 Task: Add the action, sort the to do list then by the label green in ascending order.
Action: Mouse moved to (325, 201)
Screenshot: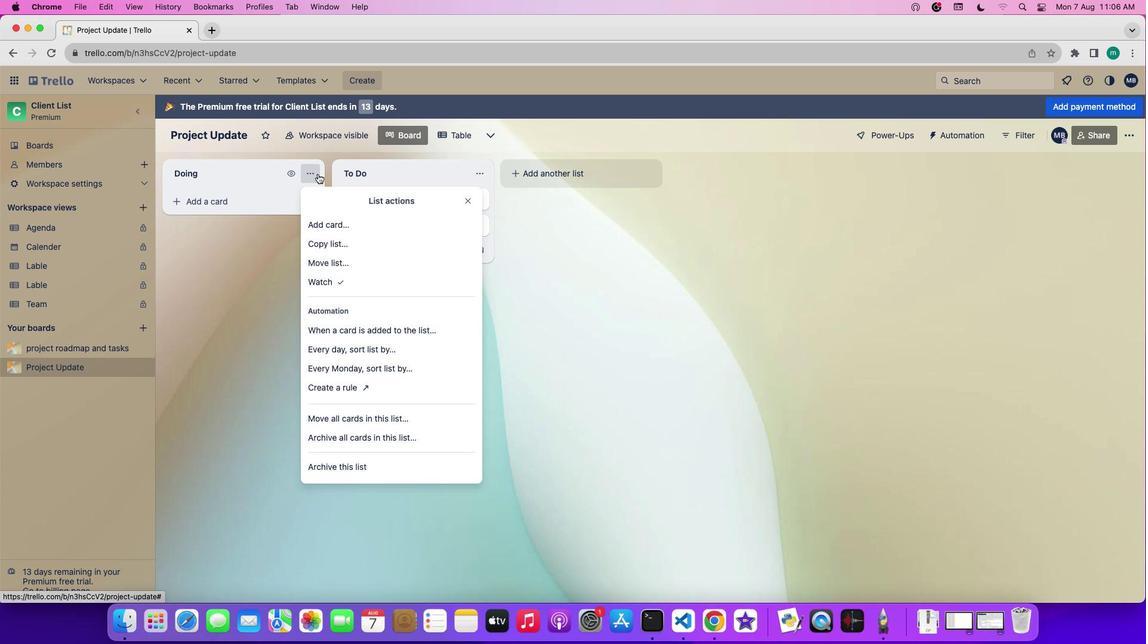 
Action: Mouse pressed left at (325, 201)
Screenshot: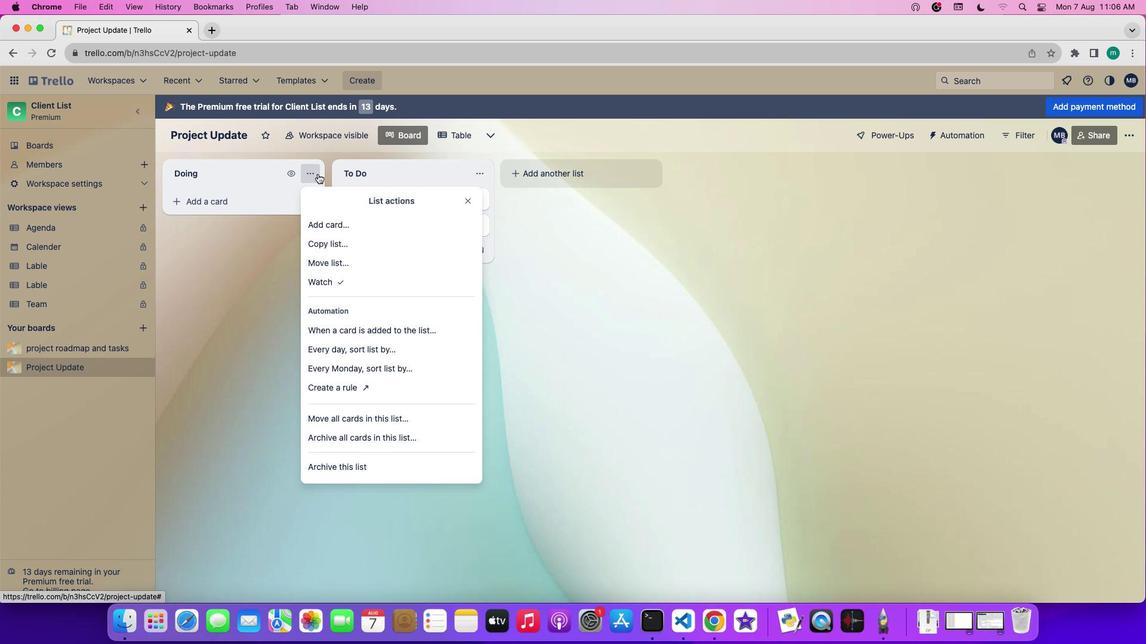 
Action: Mouse moved to (340, 379)
Screenshot: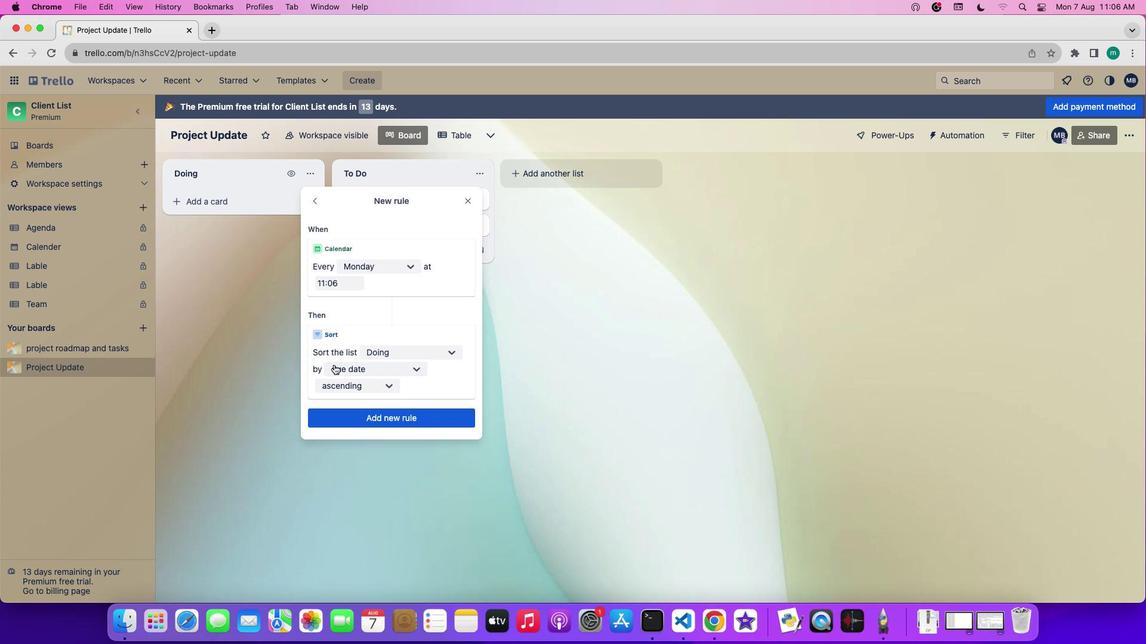 
Action: Mouse pressed left at (340, 379)
Screenshot: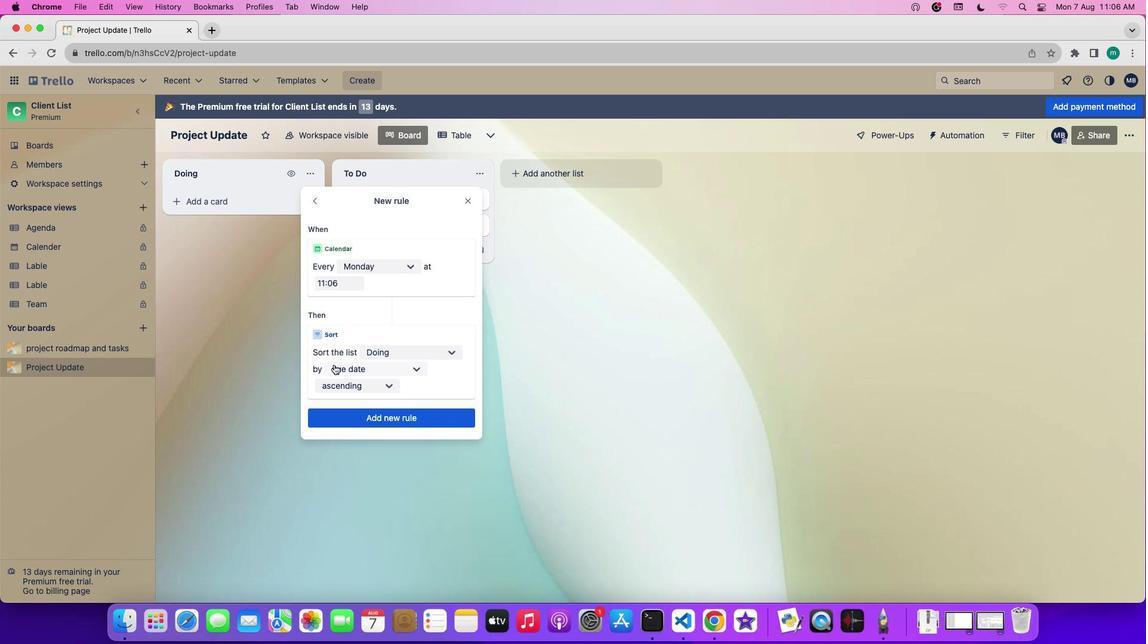 
Action: Mouse moved to (415, 370)
Screenshot: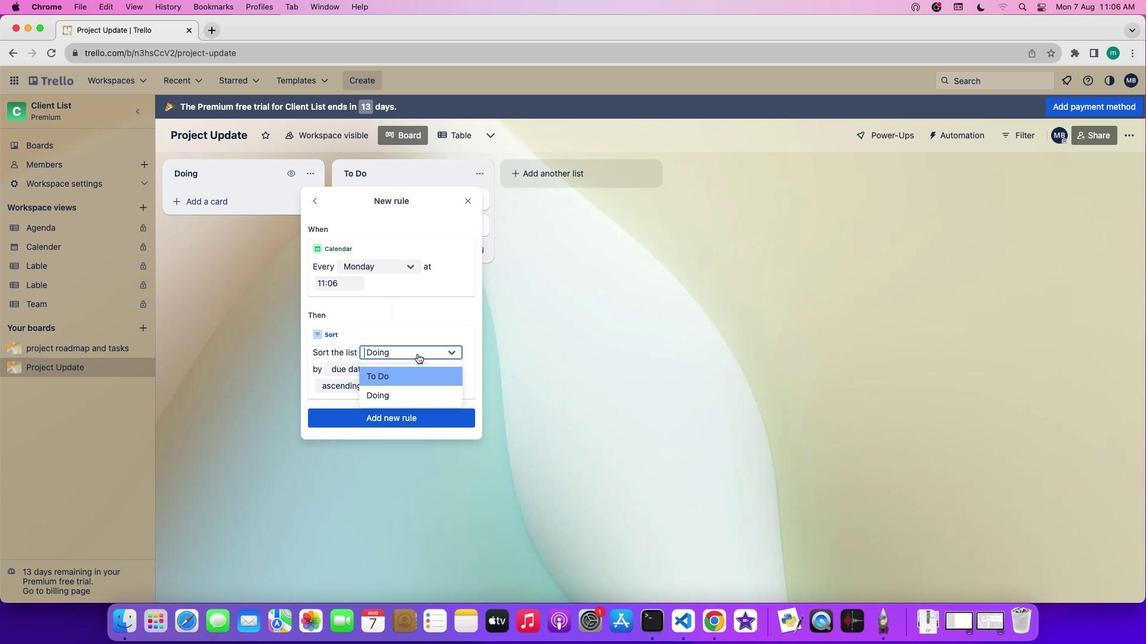 
Action: Mouse pressed left at (415, 370)
Screenshot: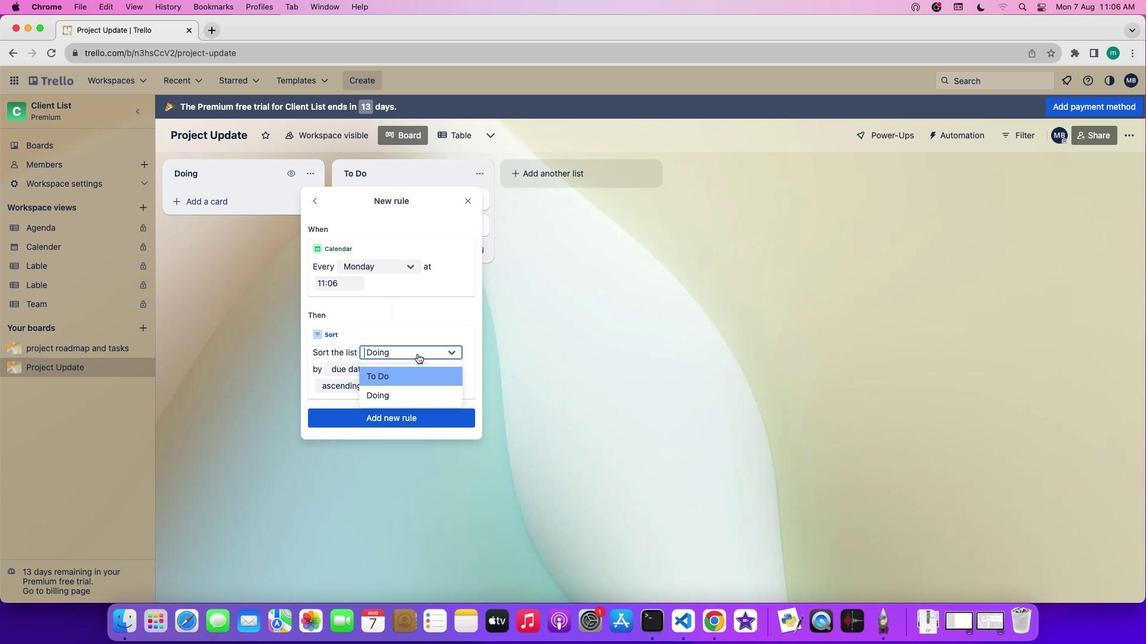 
Action: Mouse moved to (408, 393)
Screenshot: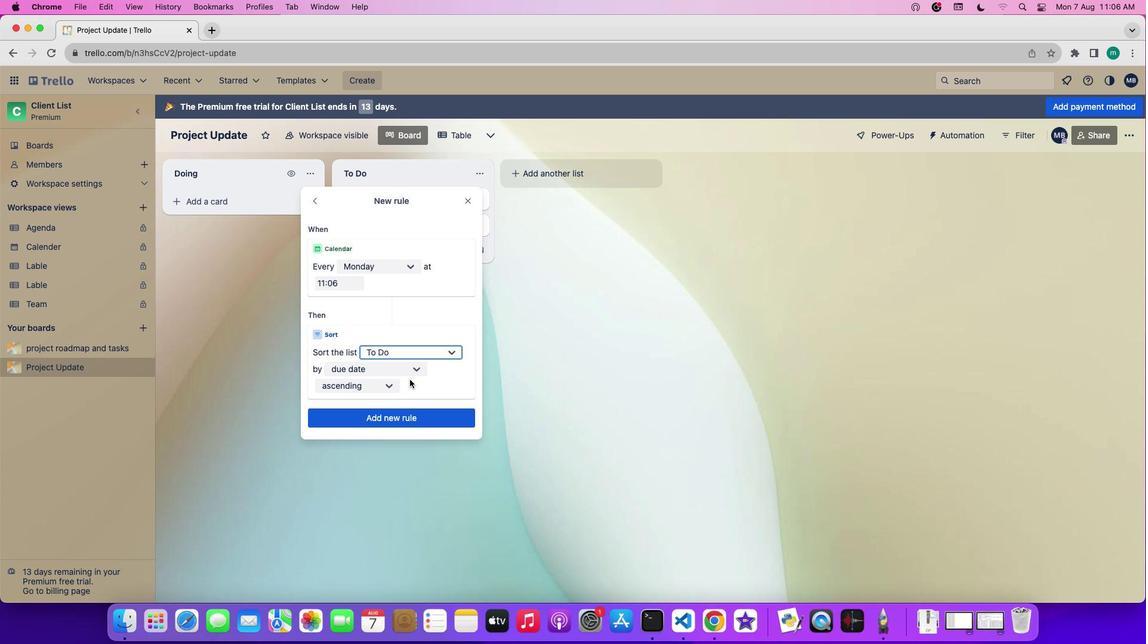 
Action: Mouse pressed left at (408, 393)
Screenshot: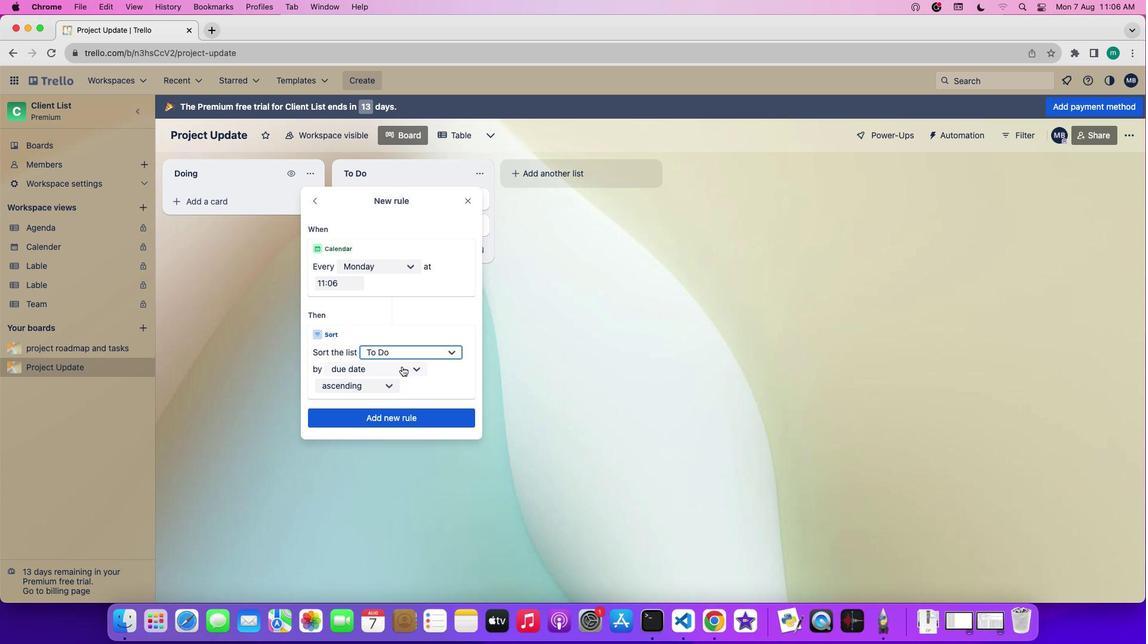 
Action: Mouse moved to (401, 380)
Screenshot: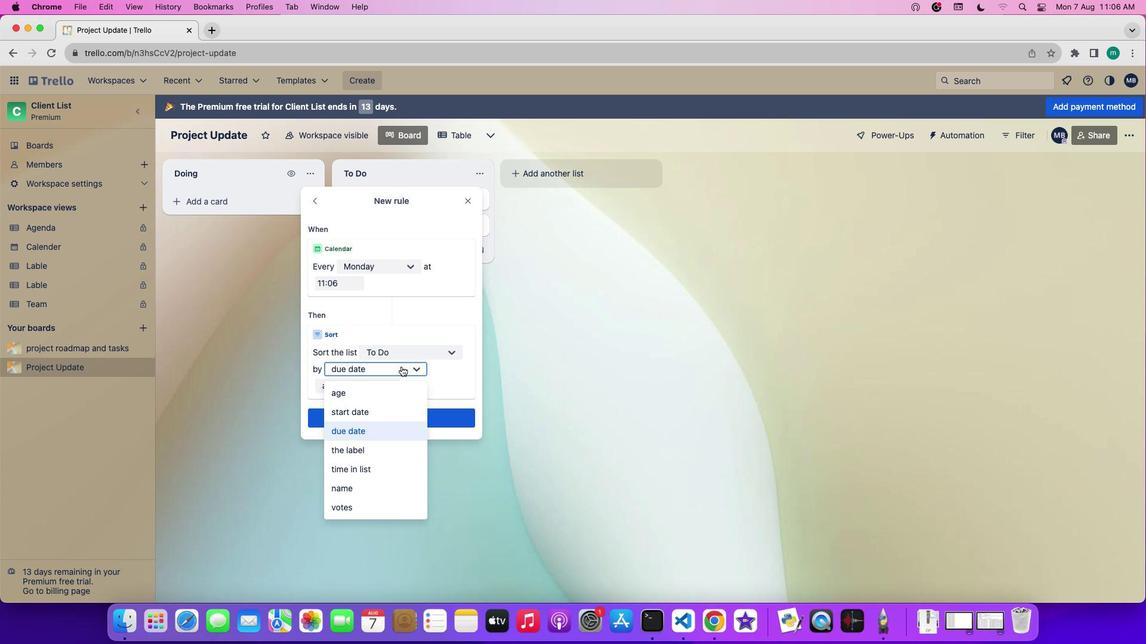
Action: Mouse pressed left at (401, 380)
Screenshot: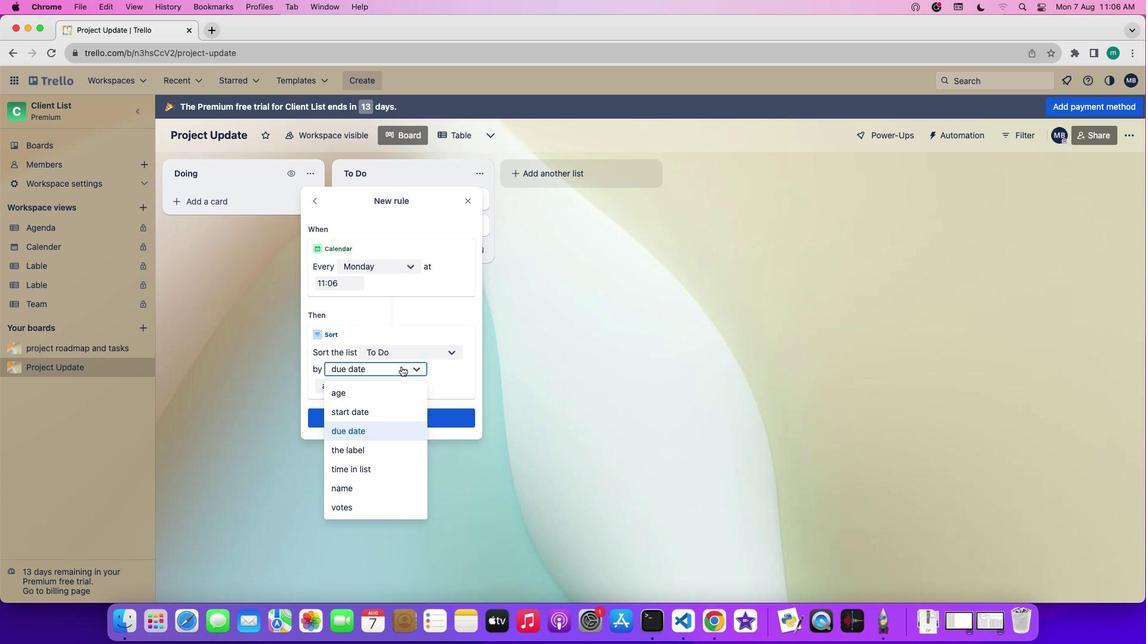 
Action: Mouse moved to (392, 464)
Screenshot: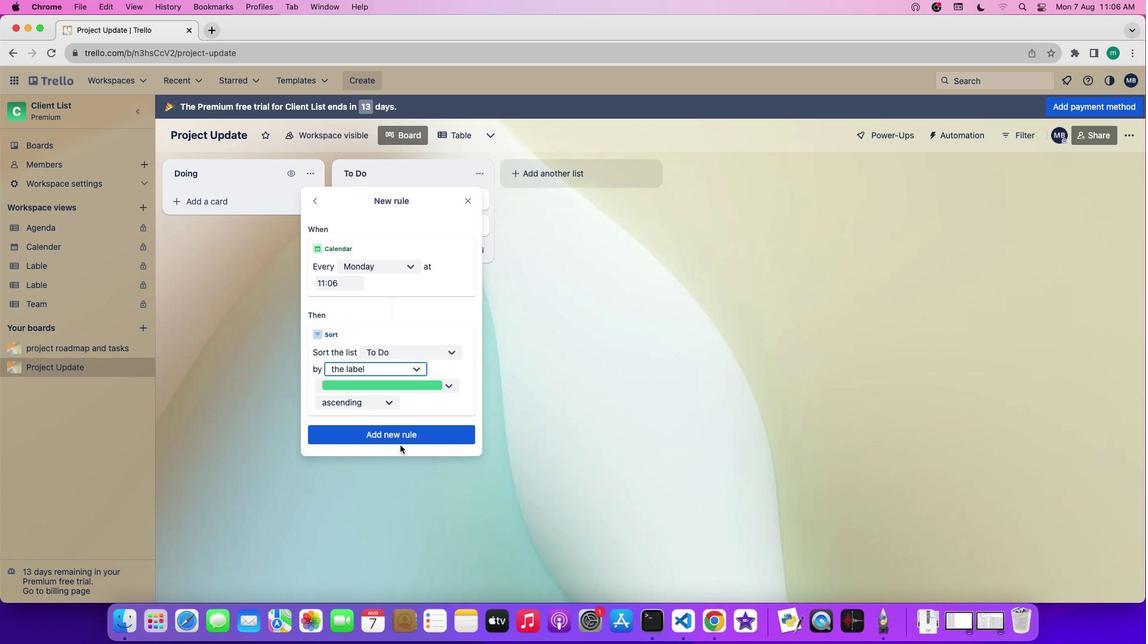 
Action: Mouse pressed left at (392, 464)
Screenshot: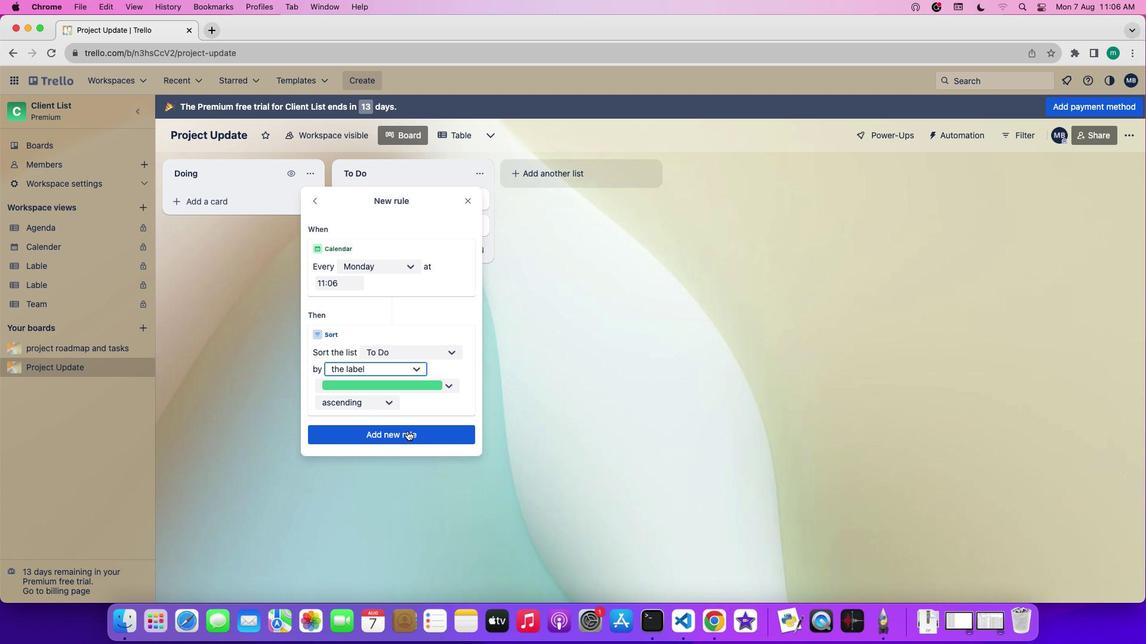 
Action: Mouse moved to (446, 397)
Screenshot: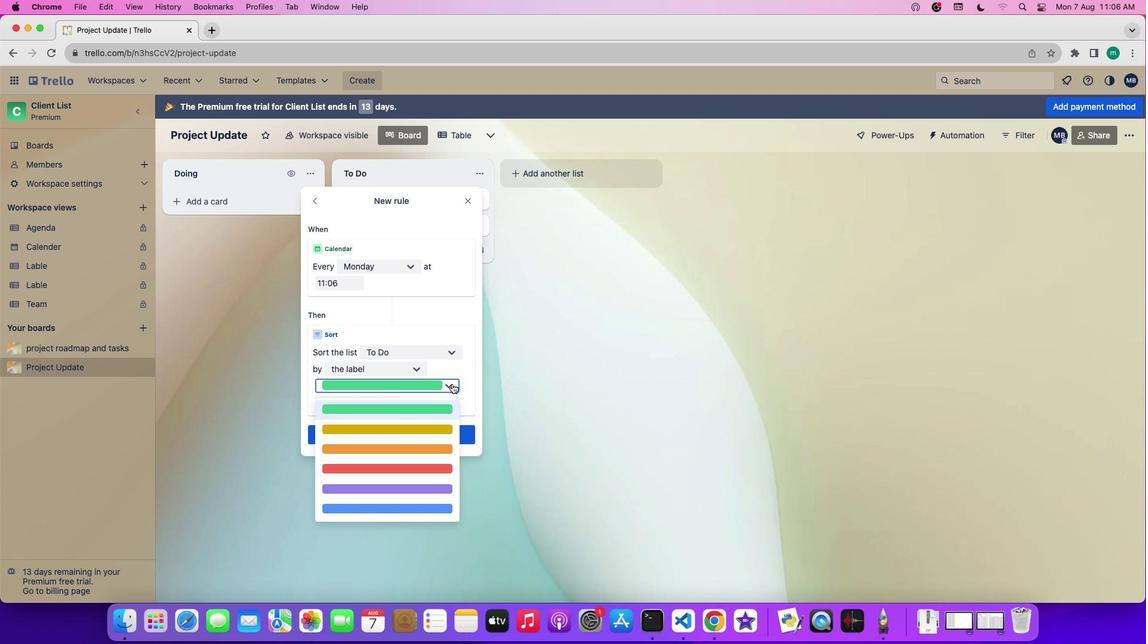 
Action: Mouse pressed left at (446, 397)
Screenshot: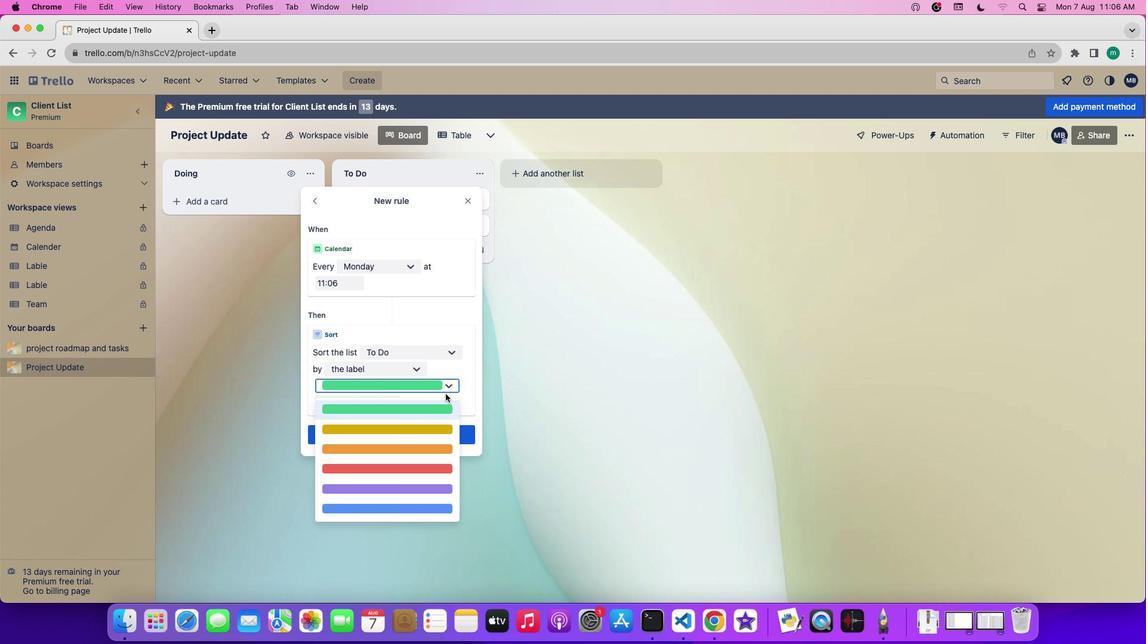 
Action: Mouse moved to (431, 420)
Screenshot: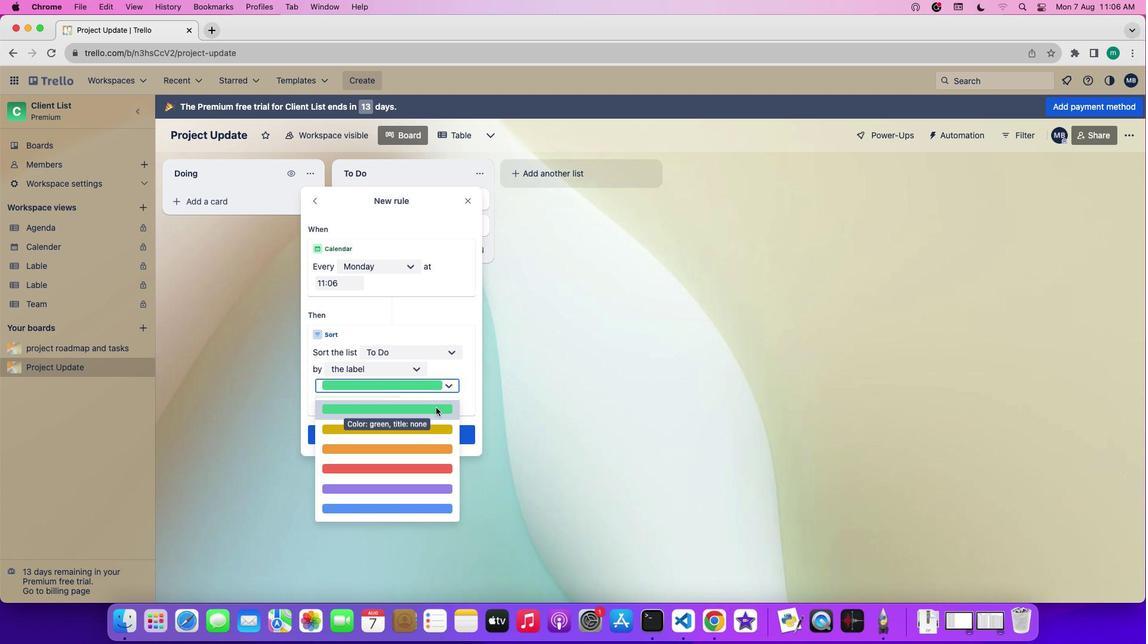 
Action: Mouse pressed left at (431, 420)
Screenshot: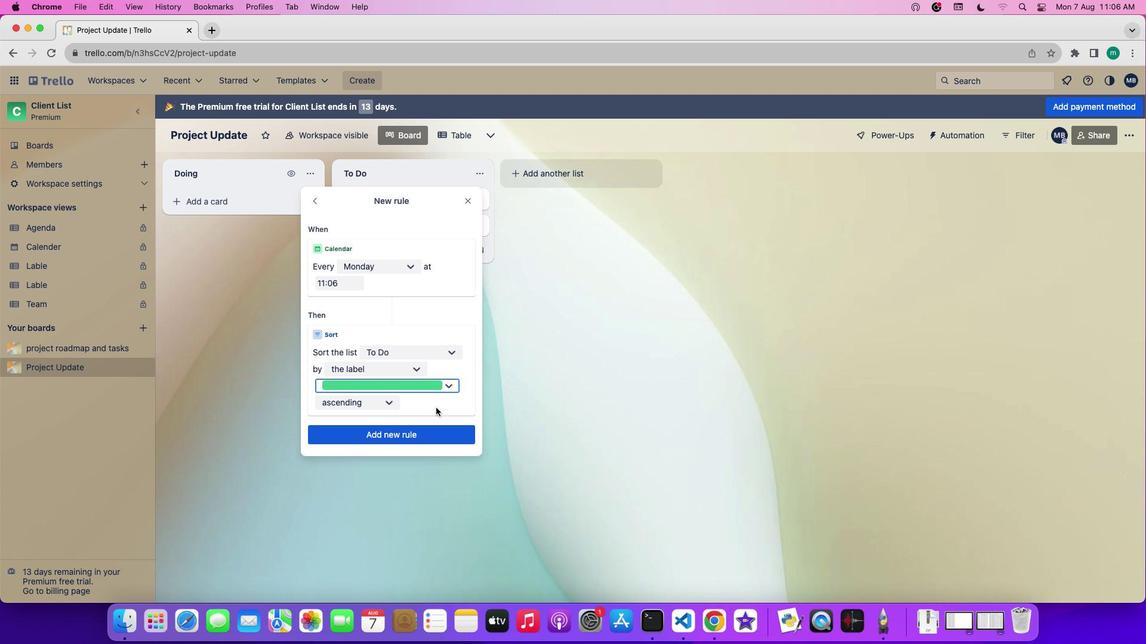 
Action: Mouse moved to (383, 414)
Screenshot: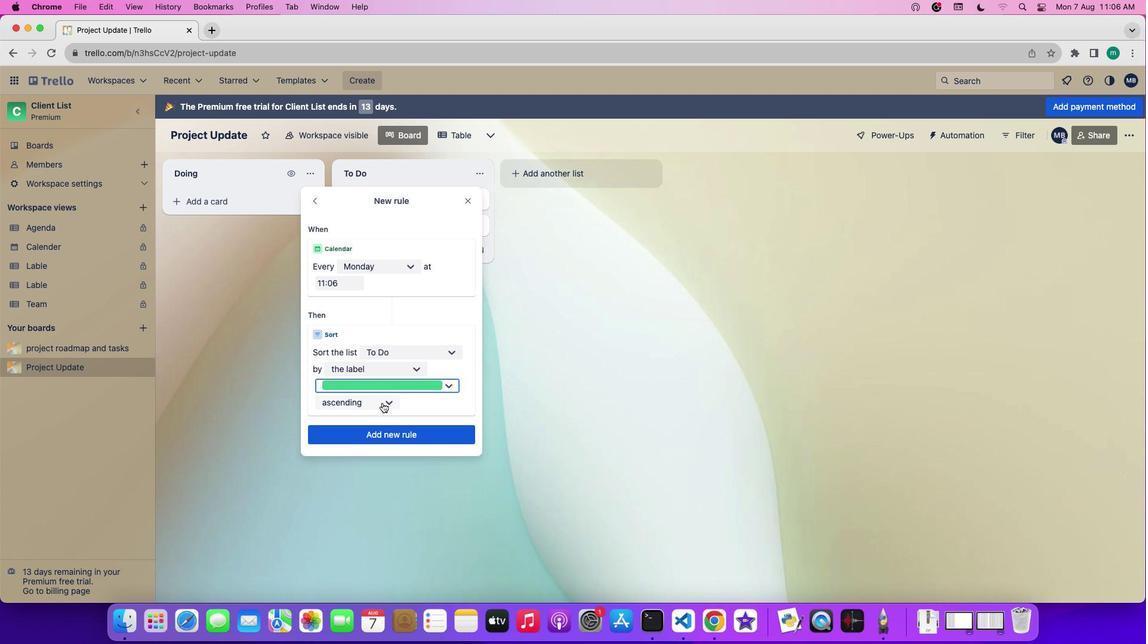 
Action: Mouse pressed left at (383, 414)
Screenshot: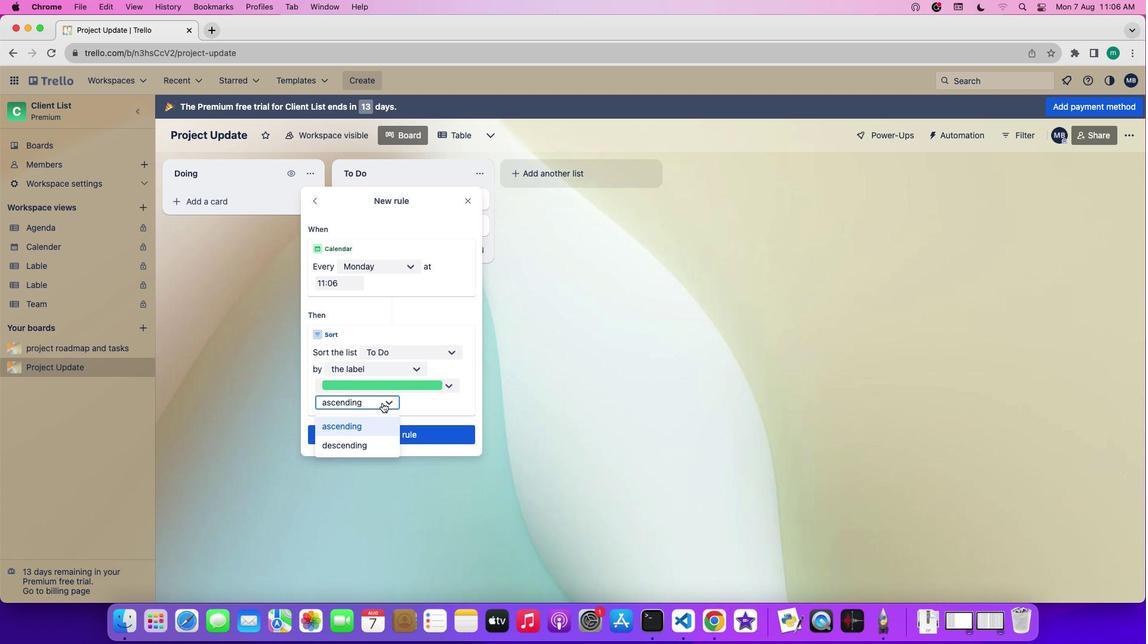 
Action: Mouse moved to (371, 440)
Screenshot: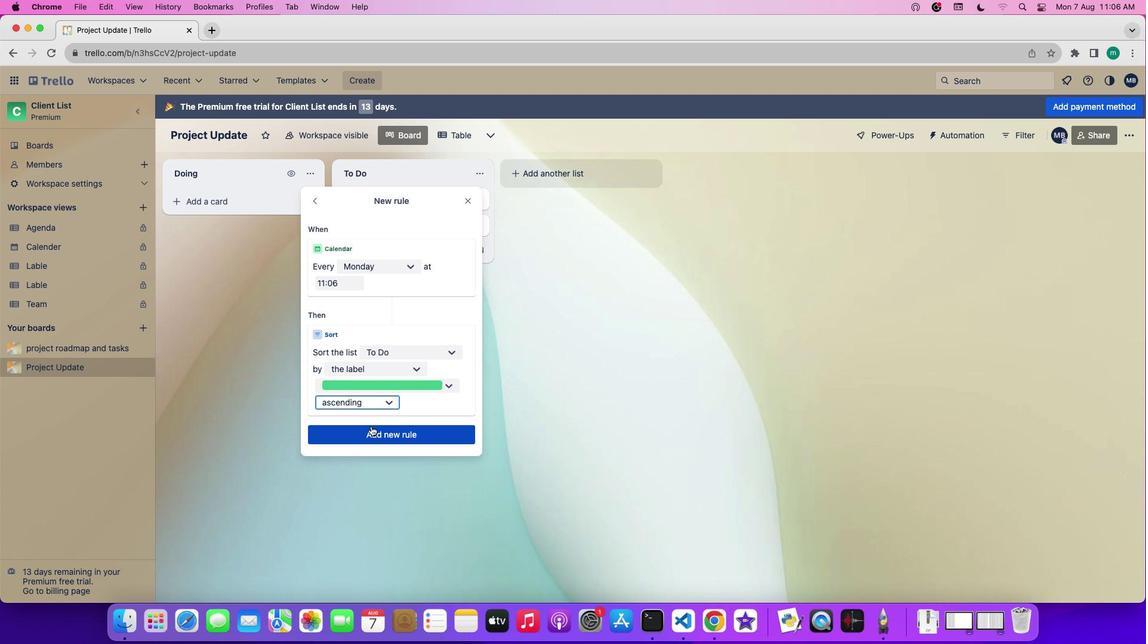 
Action: Mouse pressed left at (371, 440)
Screenshot: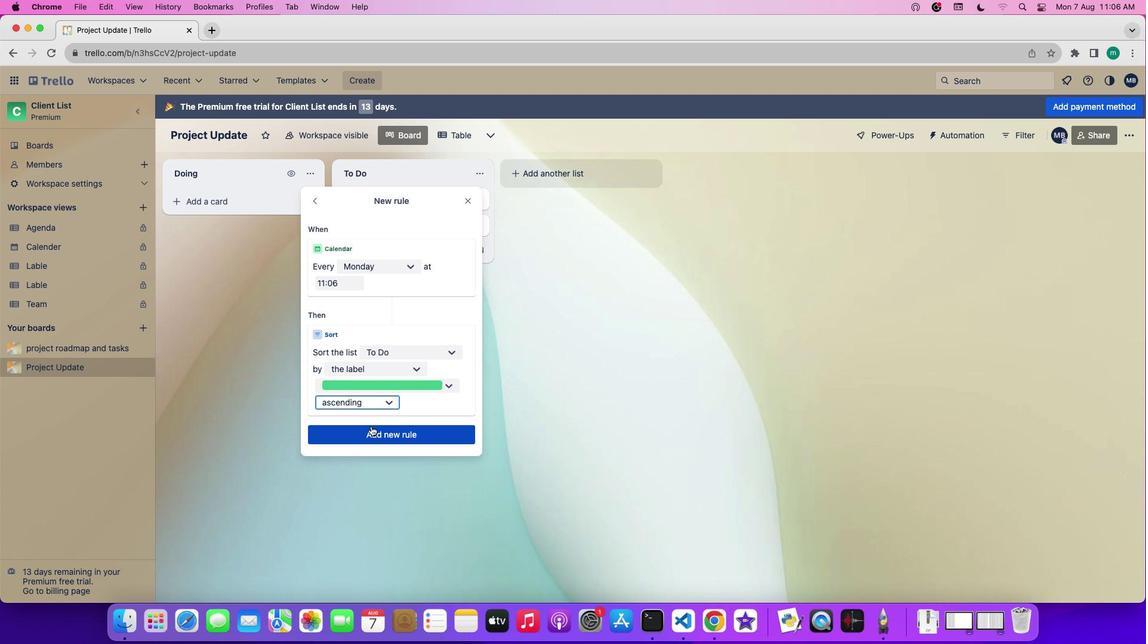 
Action: Mouse moved to (373, 437)
Screenshot: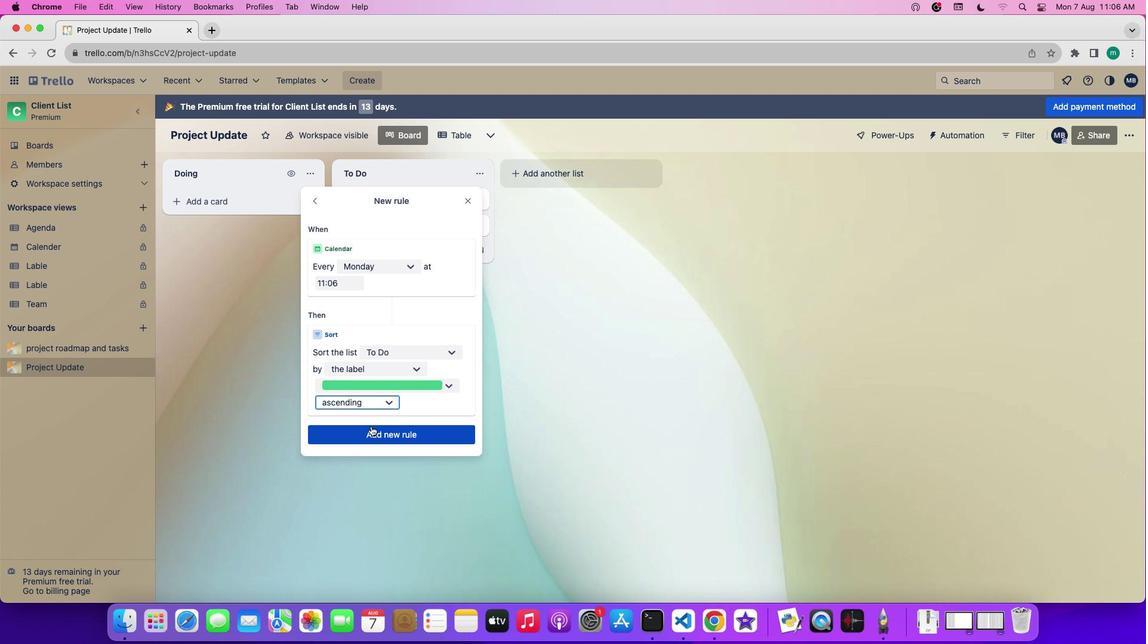 
